 Task: Select the error option in the lint arguments in a color function.
Action: Mouse moved to (30, 652)
Screenshot: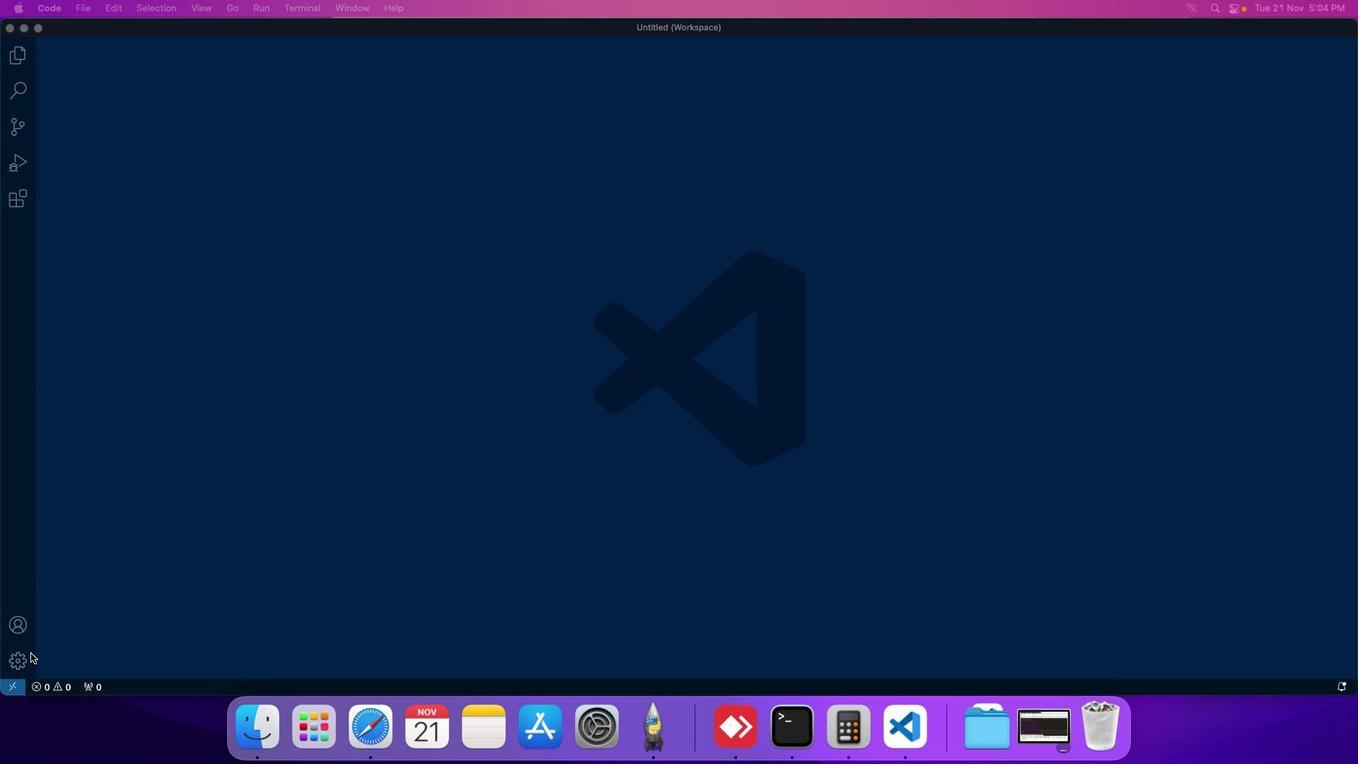 
Action: Mouse pressed left at (30, 652)
Screenshot: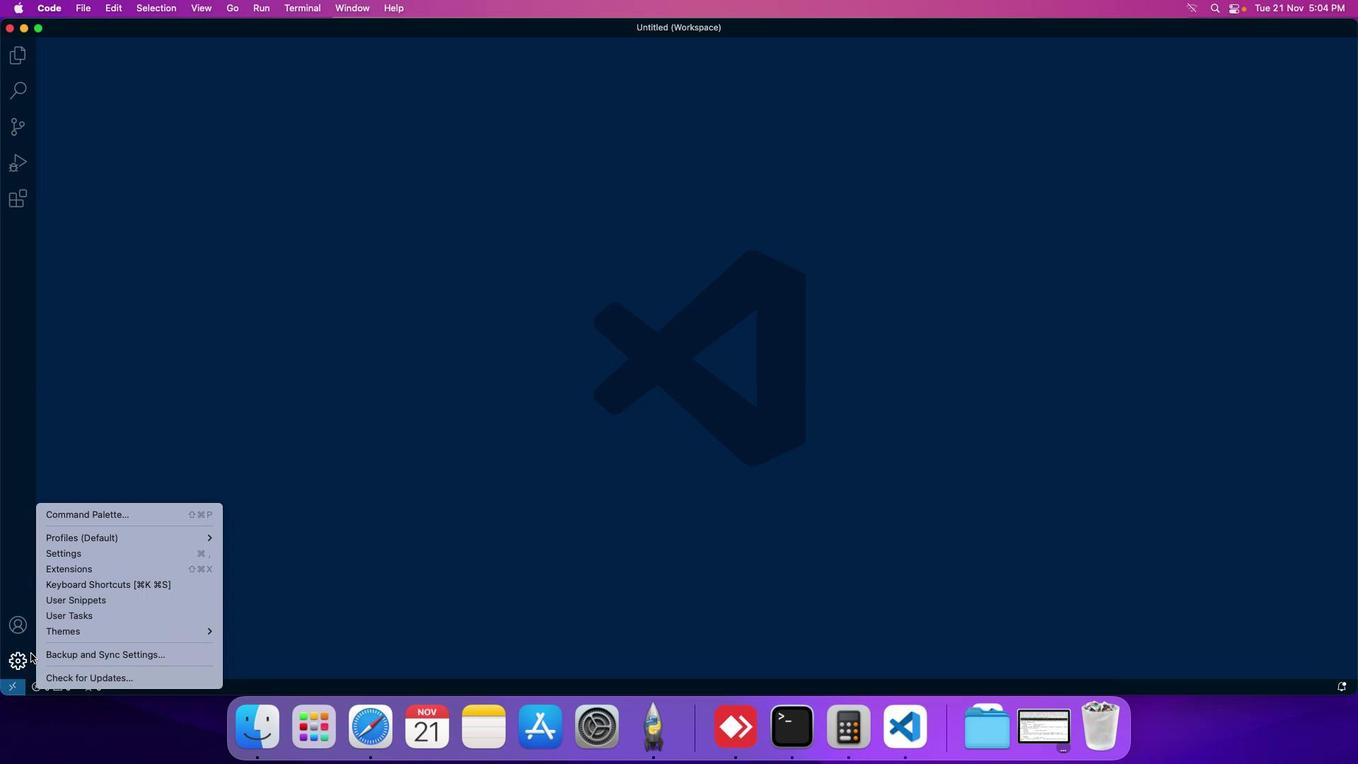 
Action: Mouse moved to (71, 553)
Screenshot: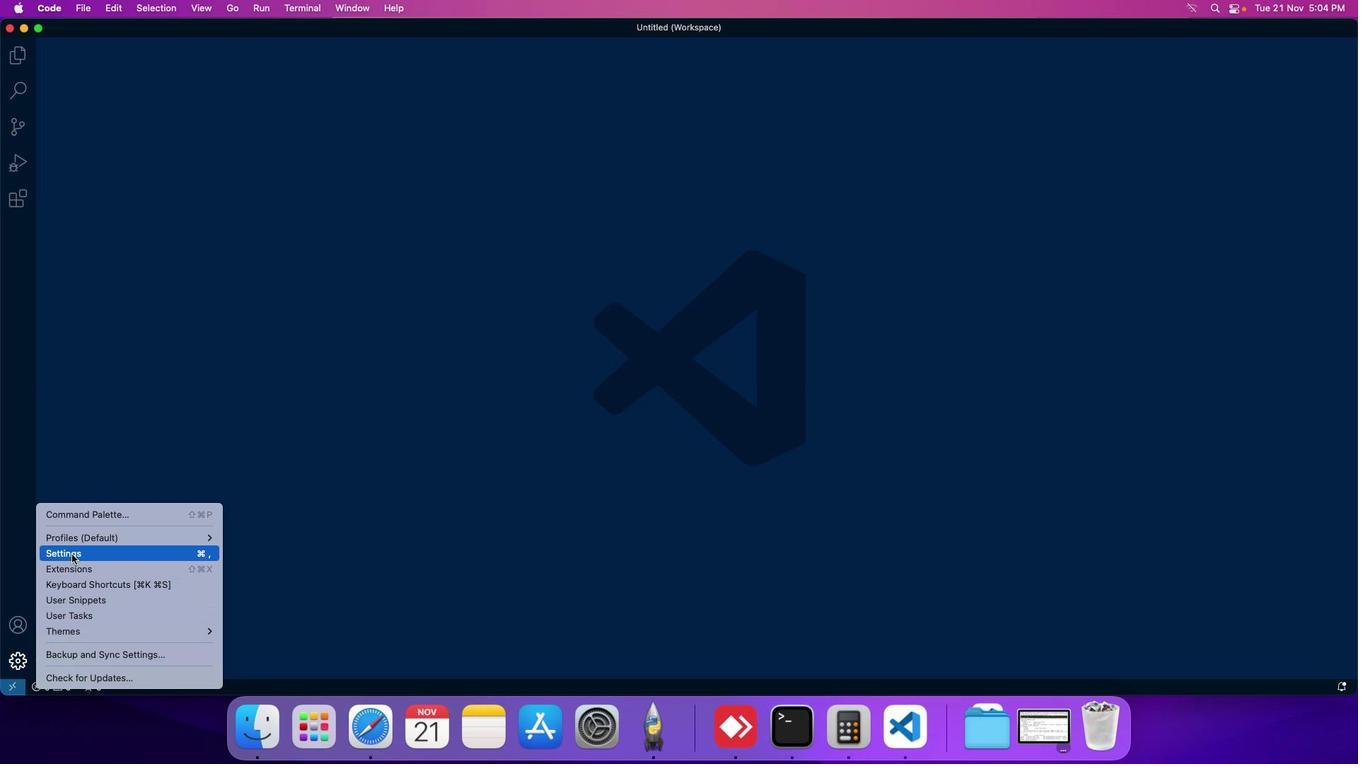 
Action: Mouse pressed left at (71, 553)
Screenshot: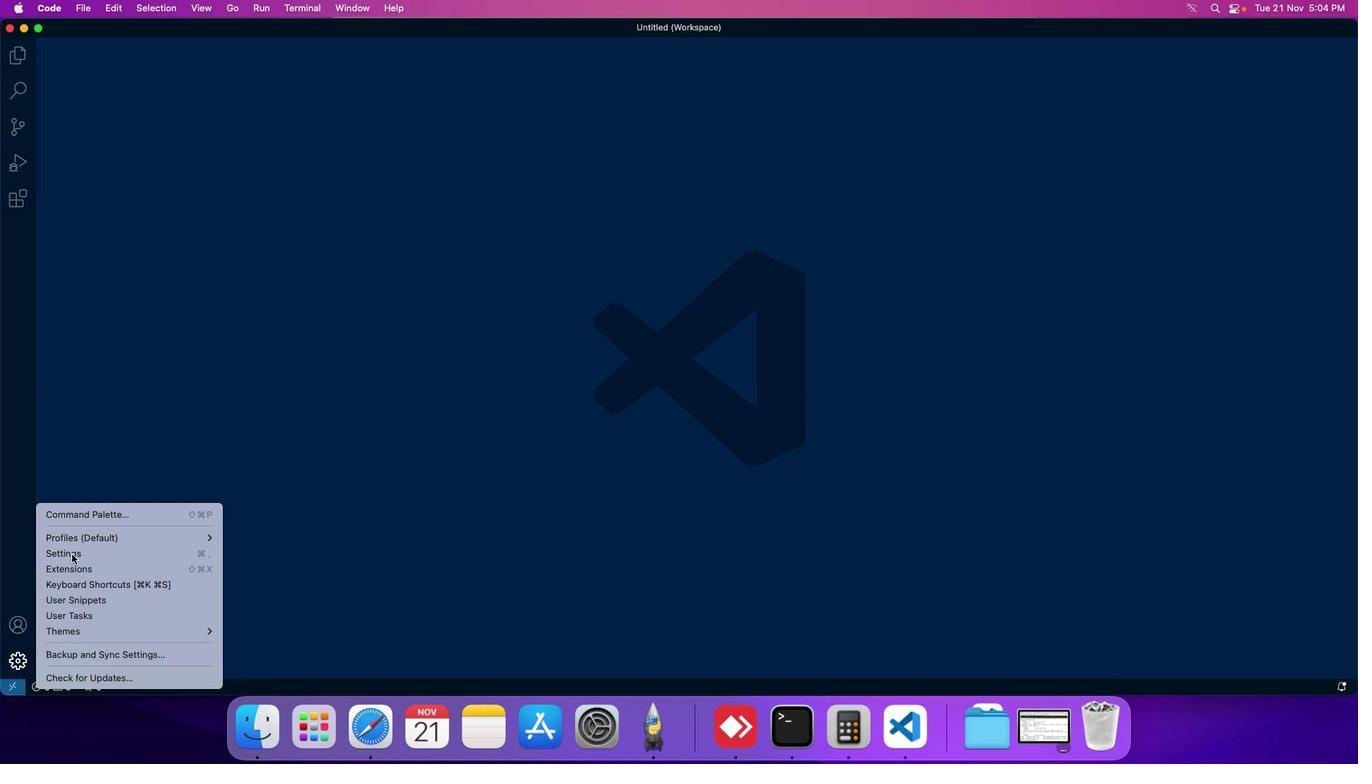 
Action: Mouse moved to (323, 113)
Screenshot: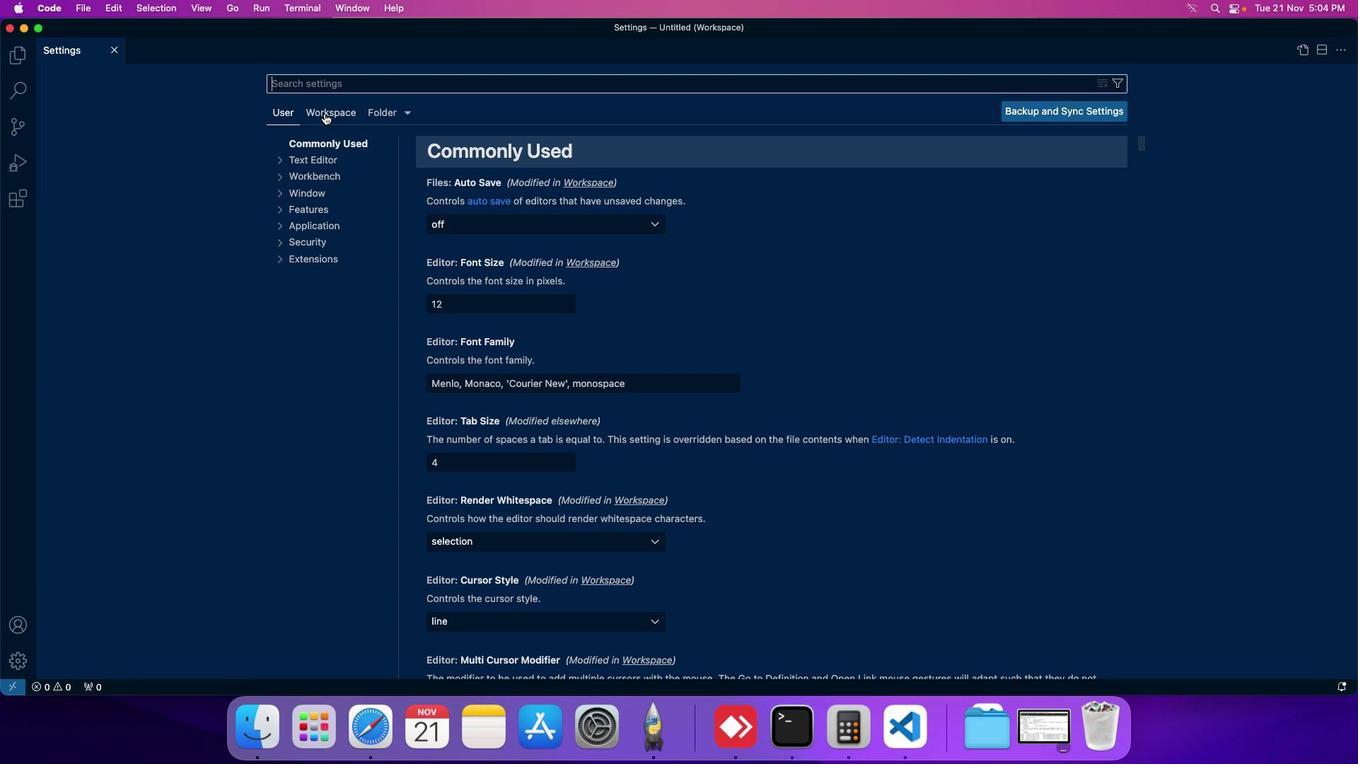 
Action: Mouse pressed left at (323, 113)
Screenshot: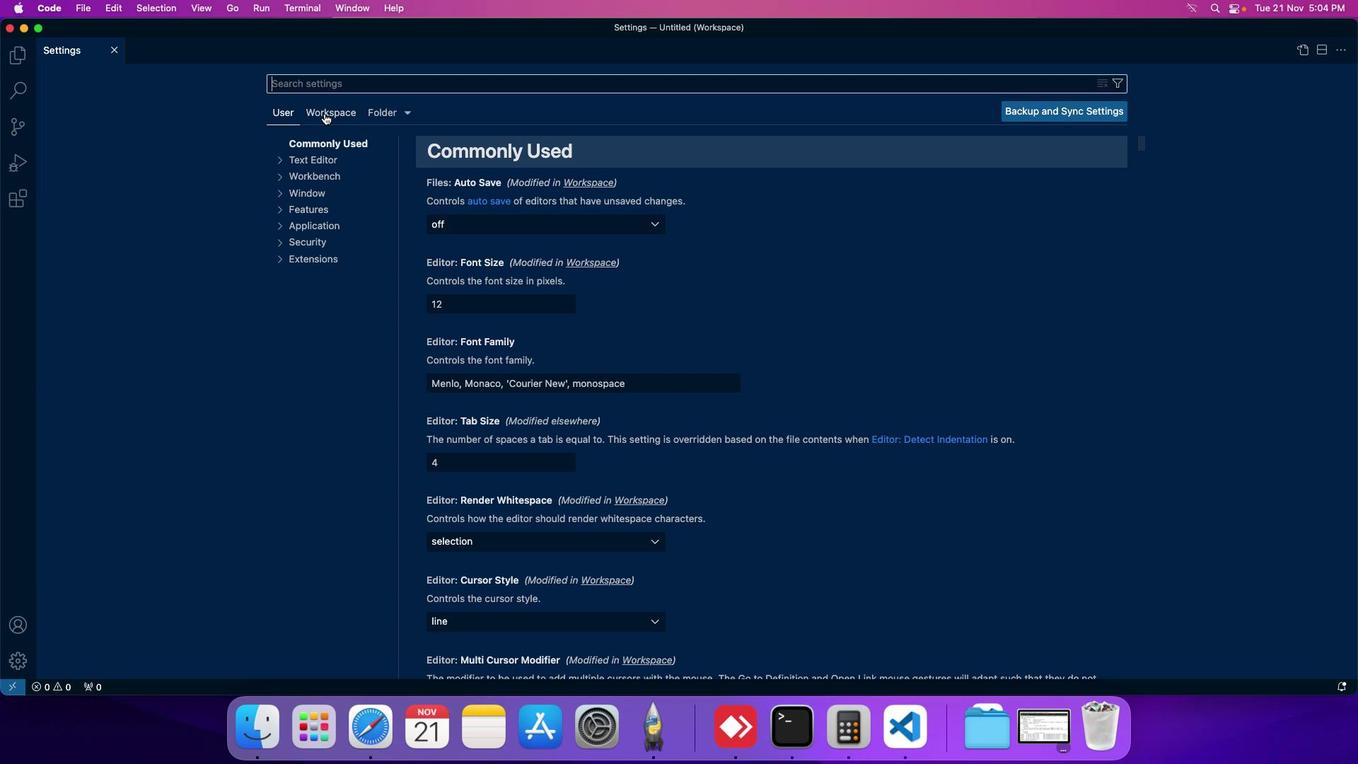 
Action: Mouse moved to (321, 239)
Screenshot: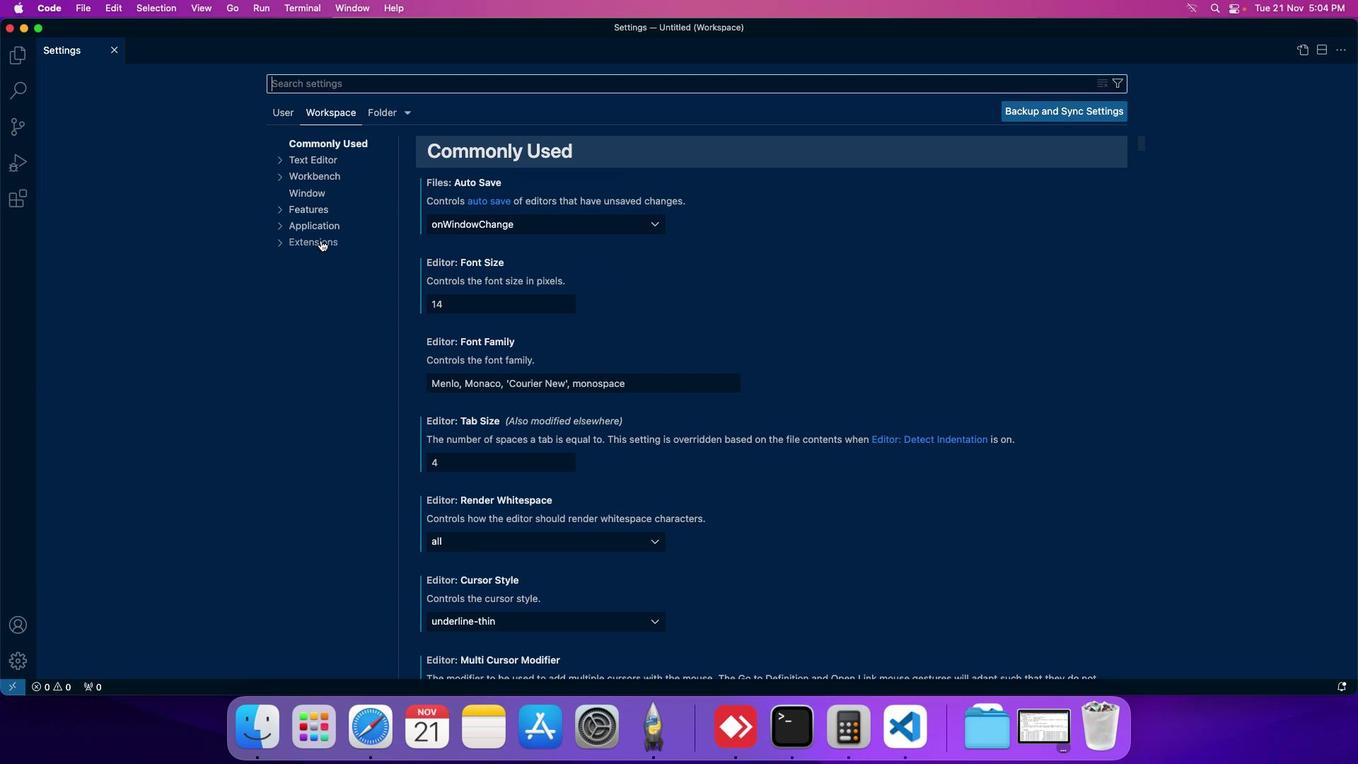 
Action: Mouse pressed left at (321, 239)
Screenshot: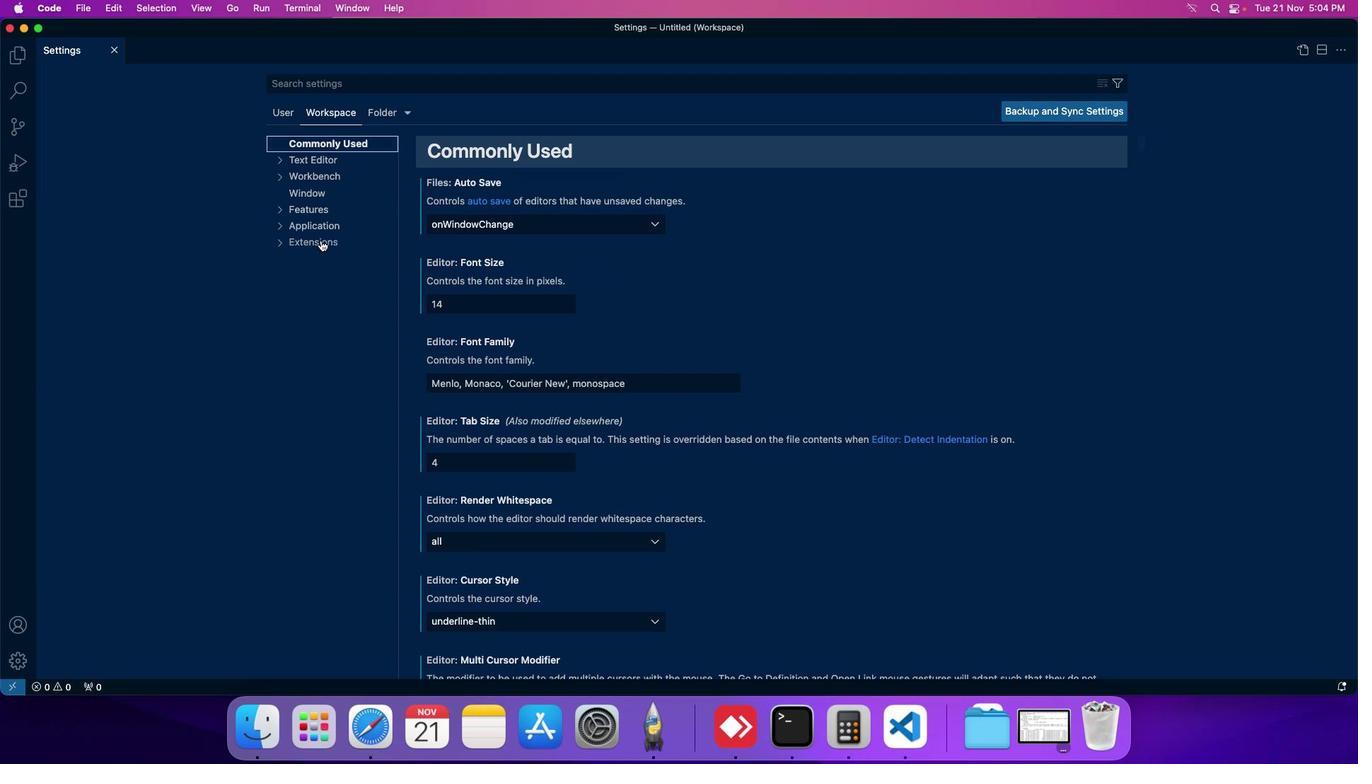 
Action: Mouse moved to (322, 325)
Screenshot: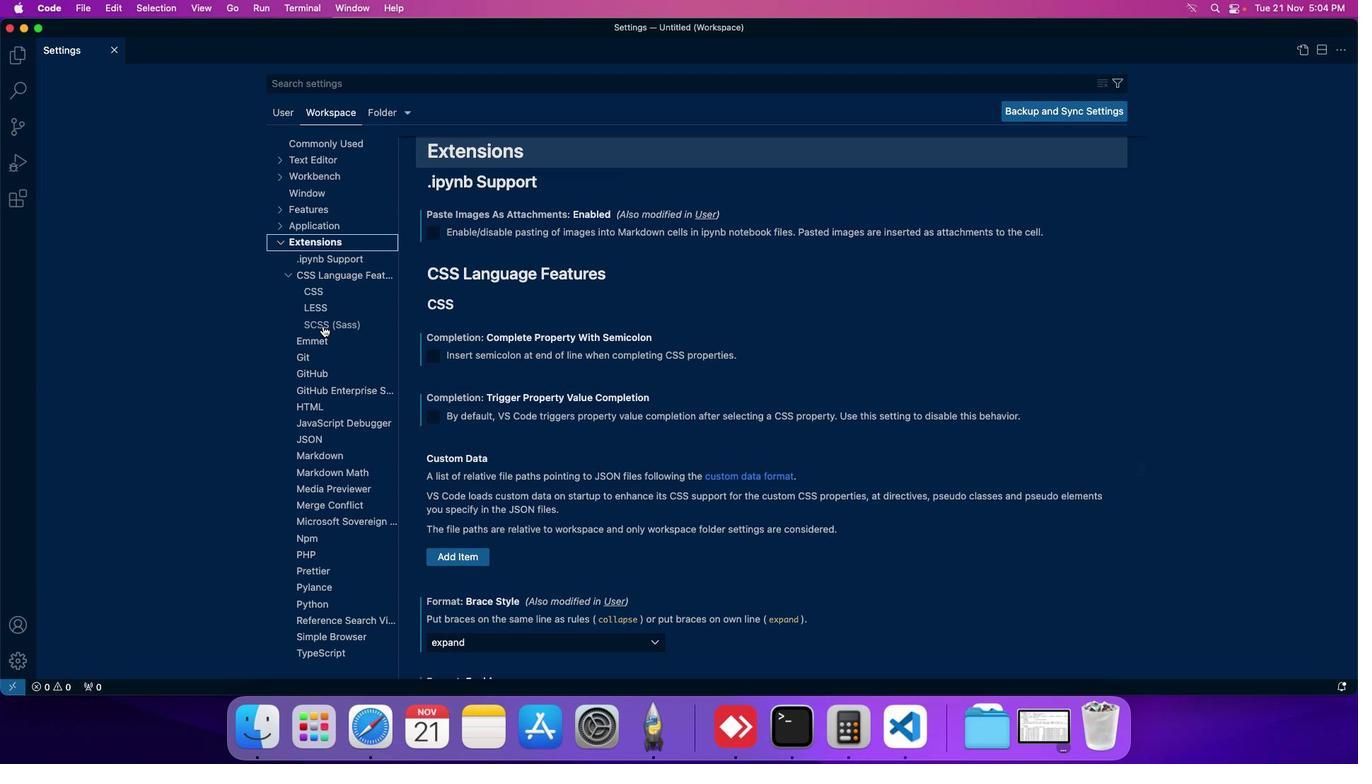 
Action: Mouse pressed left at (322, 325)
Screenshot: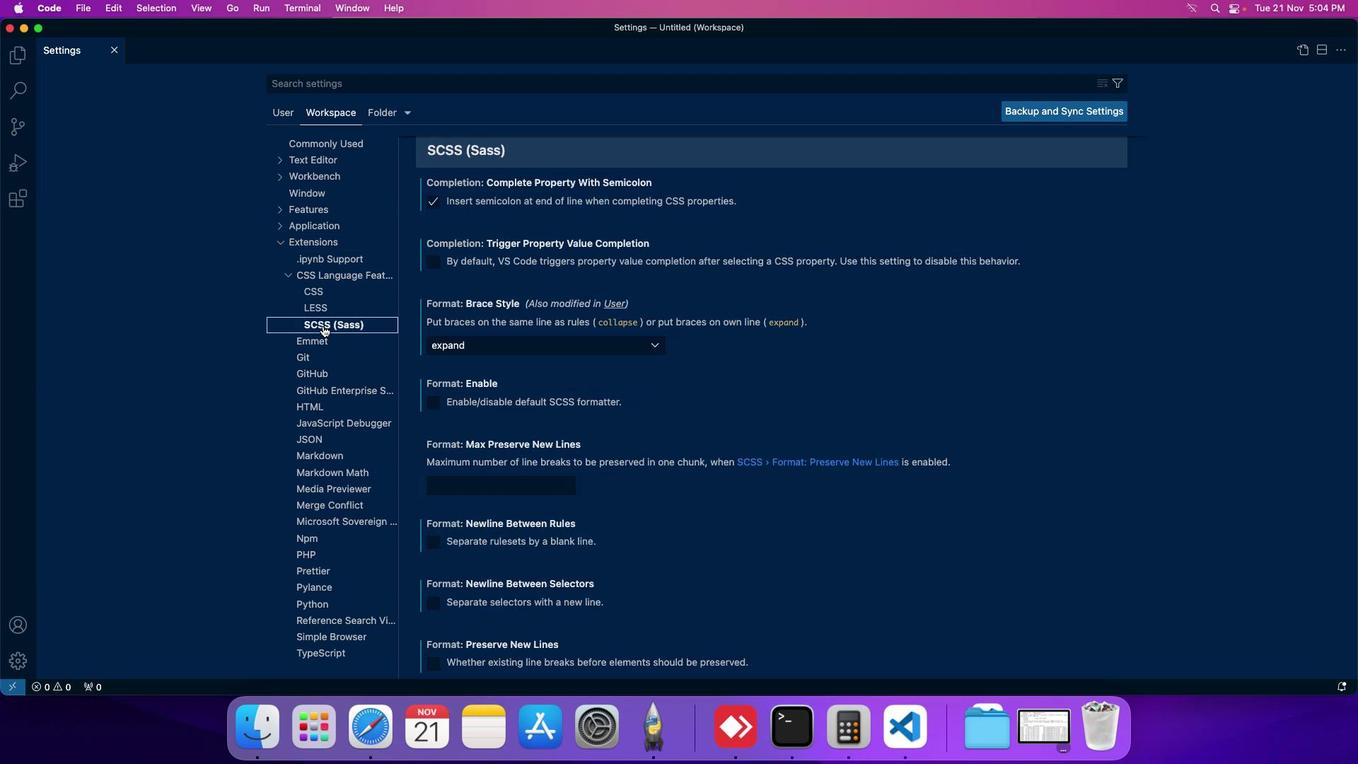 
Action: Mouse moved to (553, 348)
Screenshot: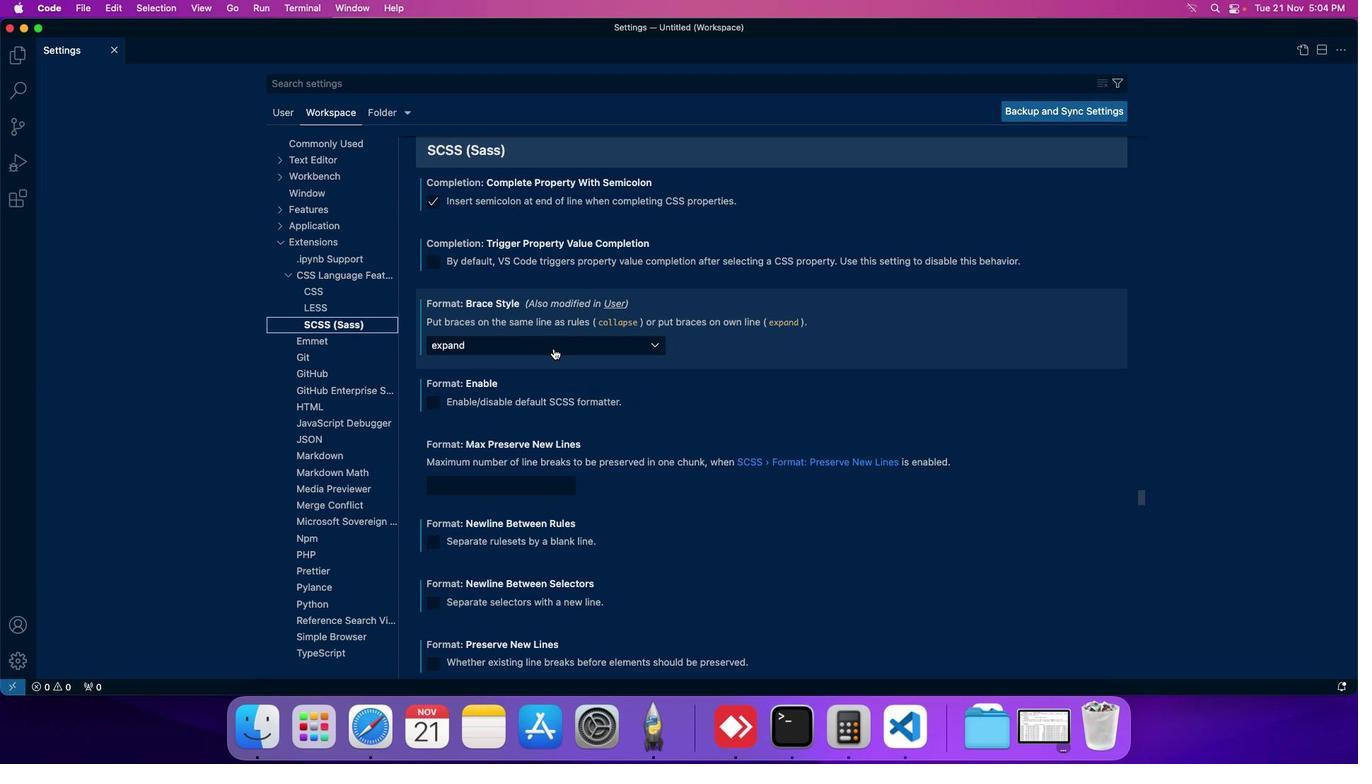 
Action: Mouse scrolled (553, 348) with delta (0, 0)
Screenshot: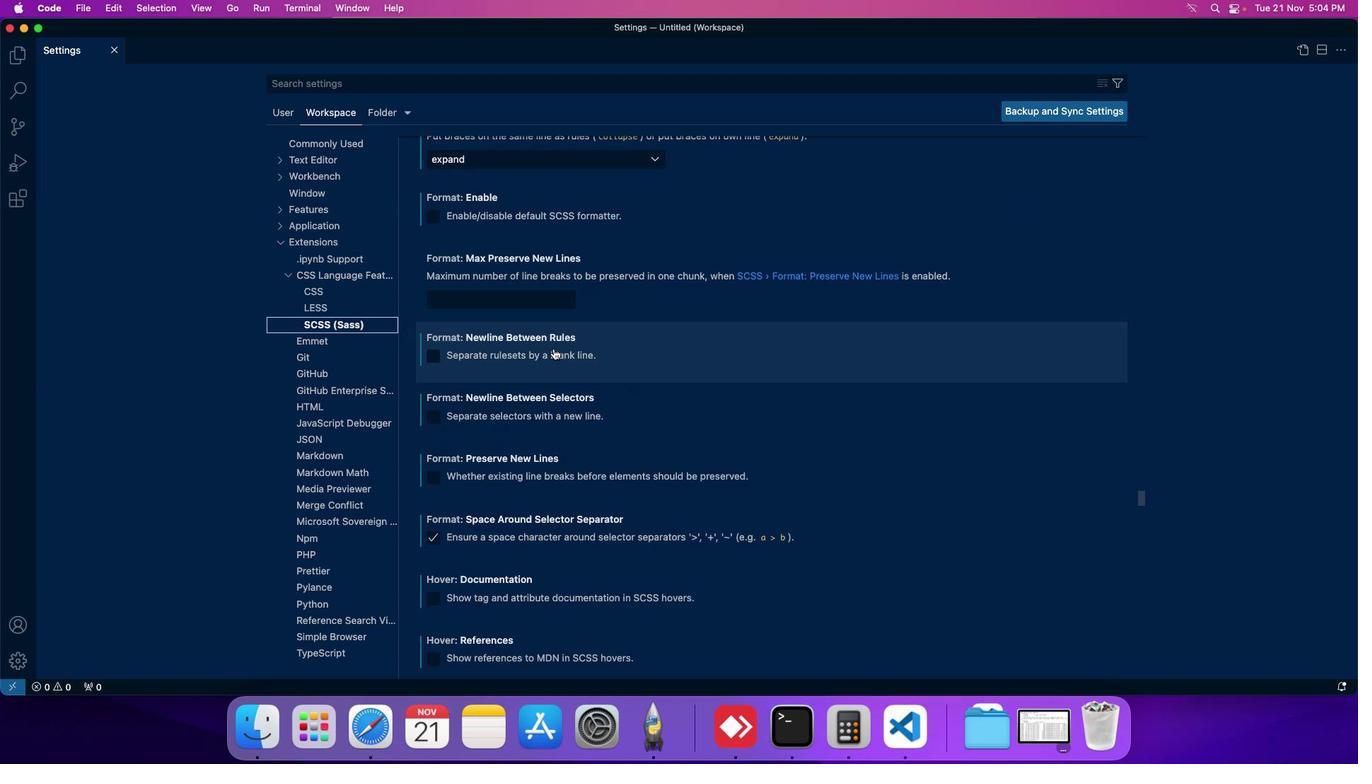 
Action: Mouse scrolled (553, 348) with delta (0, 0)
Screenshot: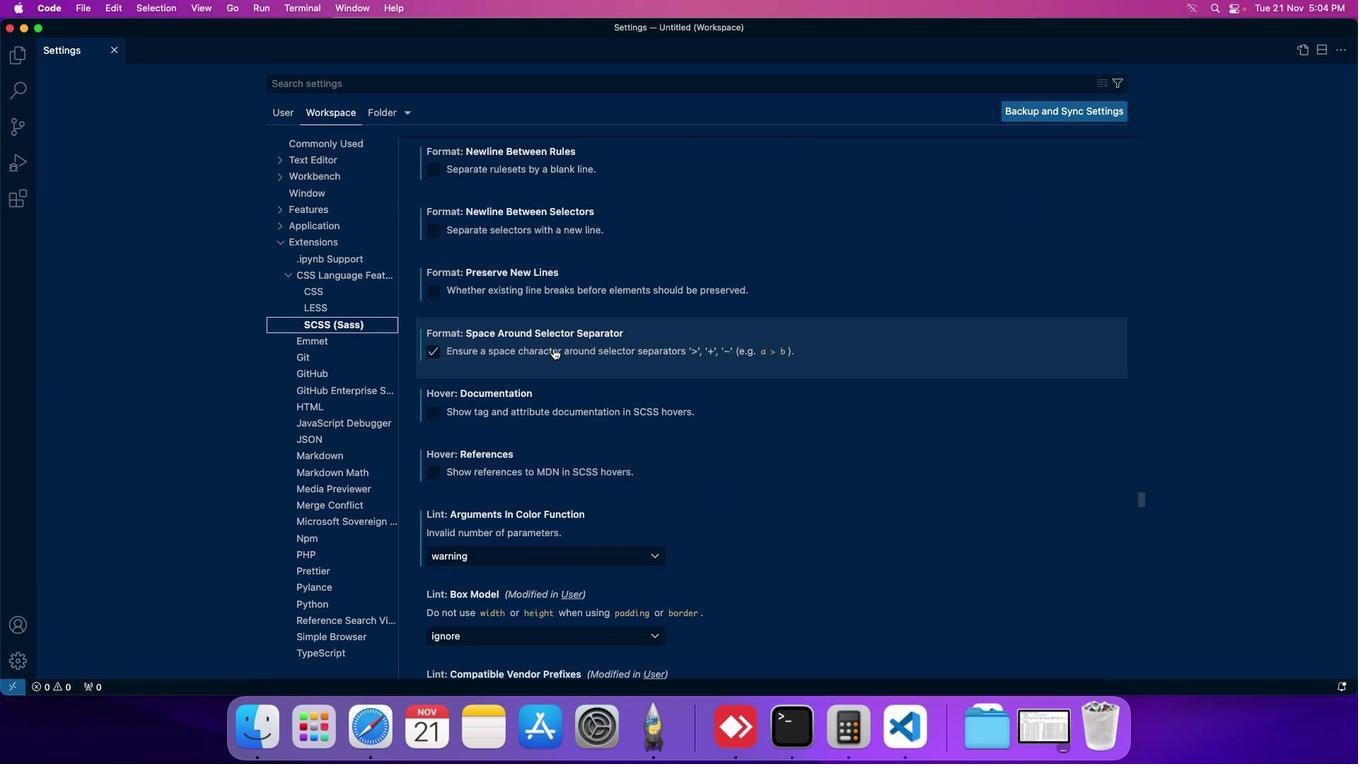 
Action: Mouse scrolled (553, 348) with delta (0, 0)
Screenshot: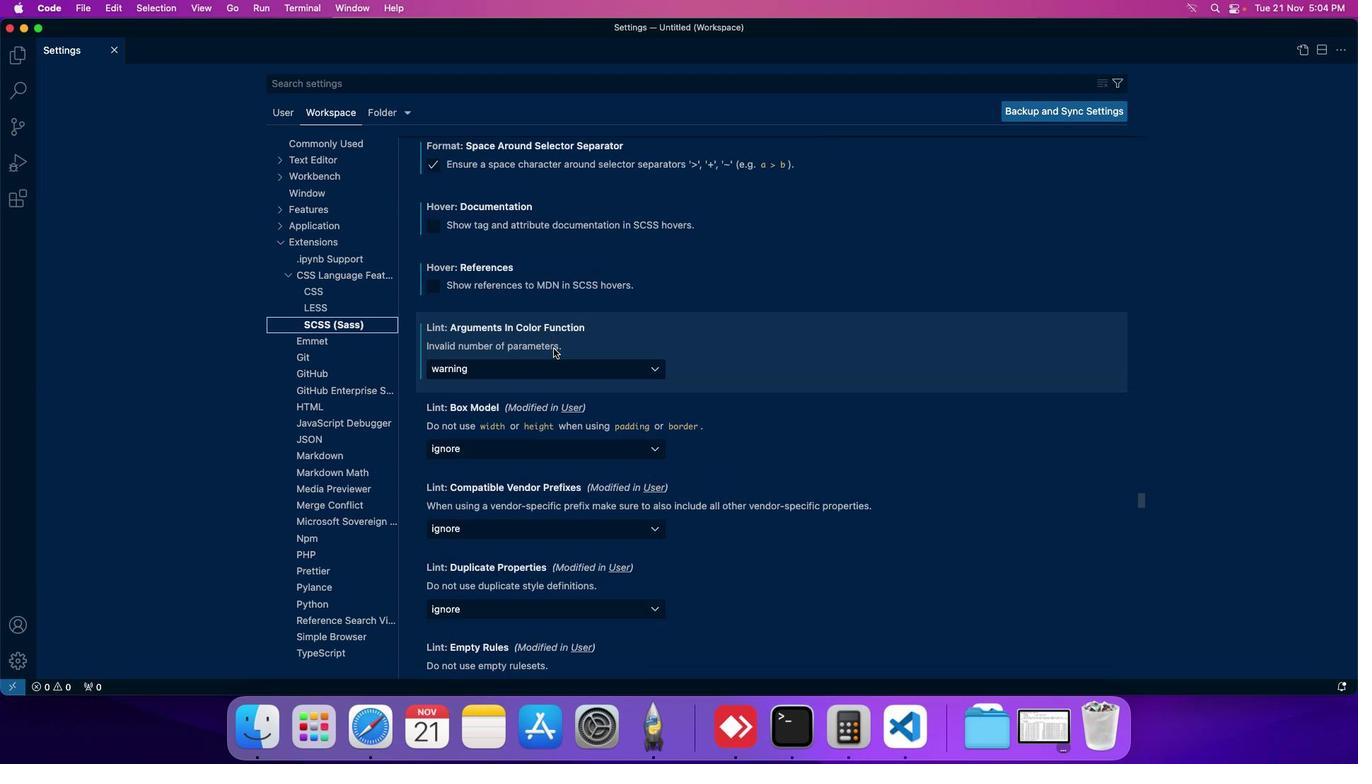 
Action: Mouse scrolled (553, 348) with delta (0, 0)
Screenshot: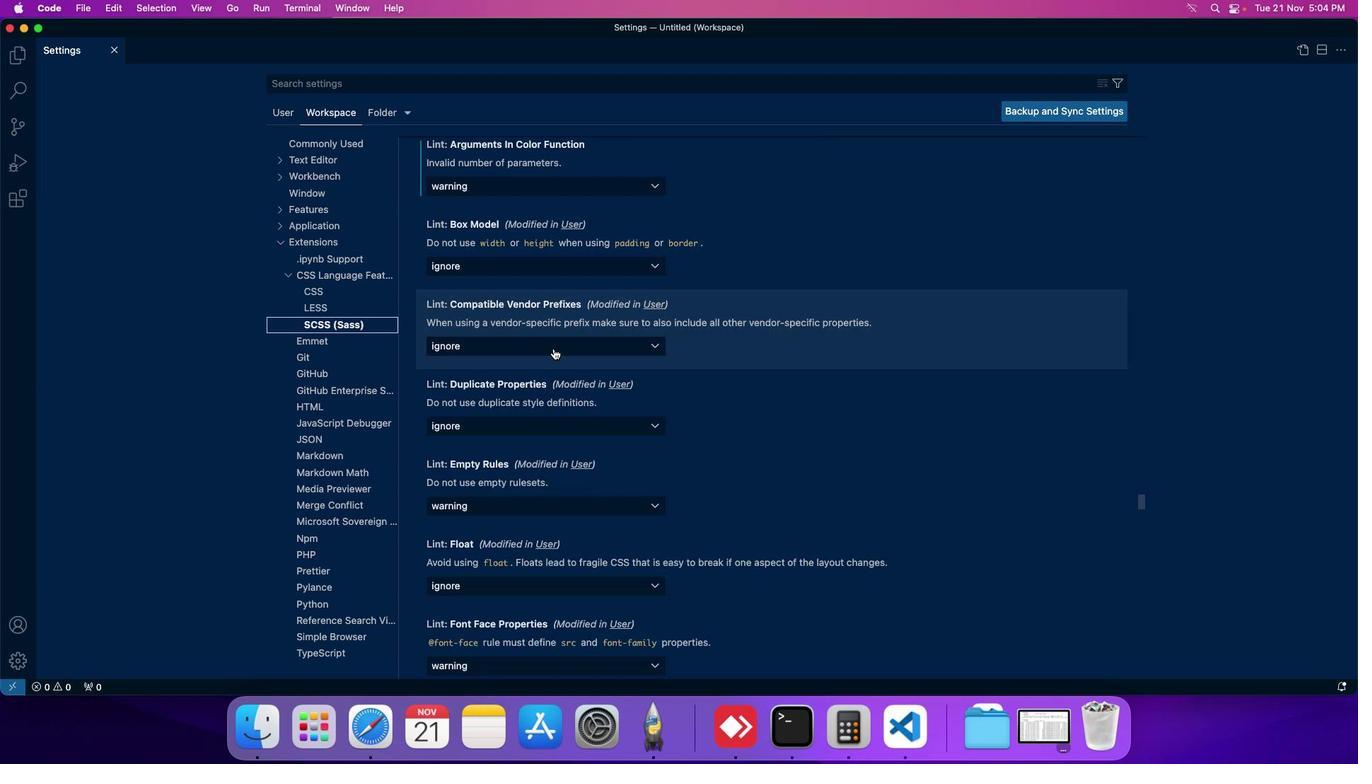 
Action: Mouse moved to (553, 347)
Screenshot: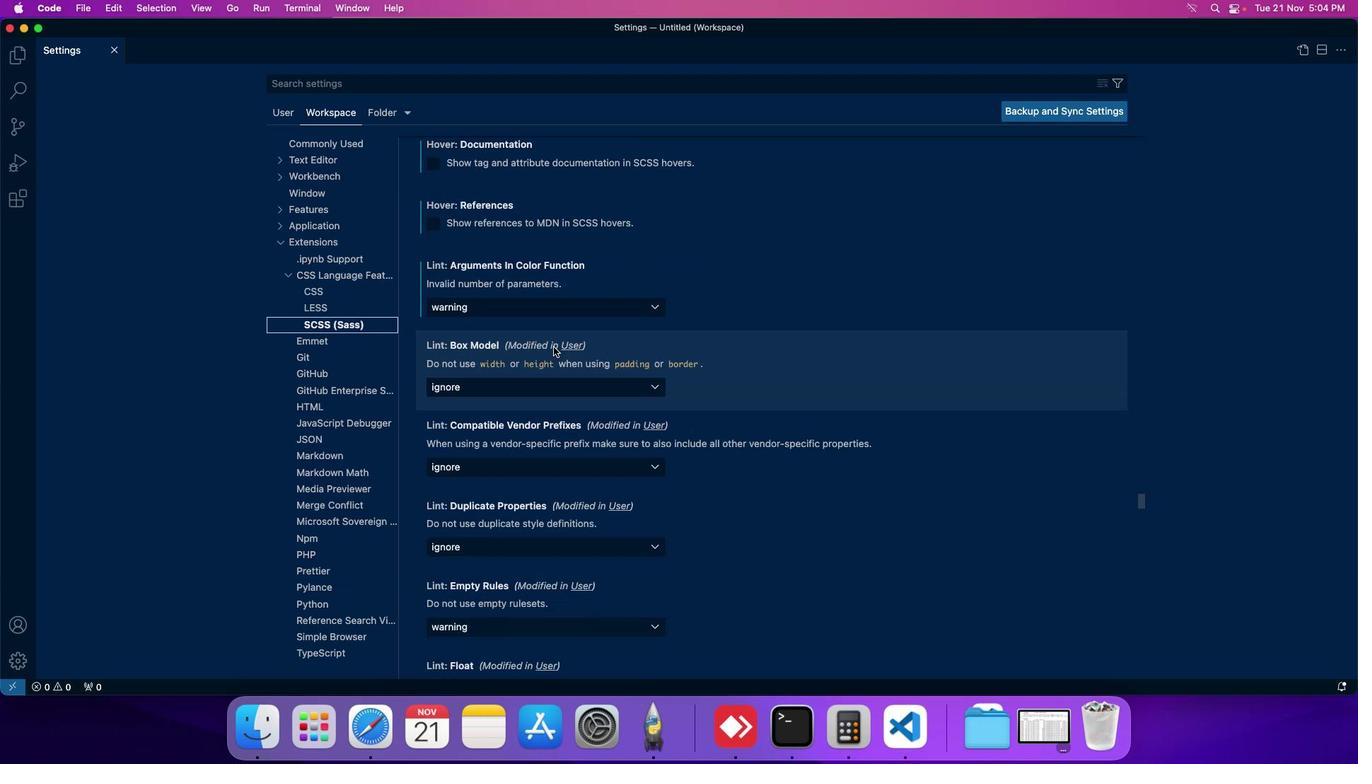
Action: Mouse scrolled (553, 347) with delta (0, 0)
Screenshot: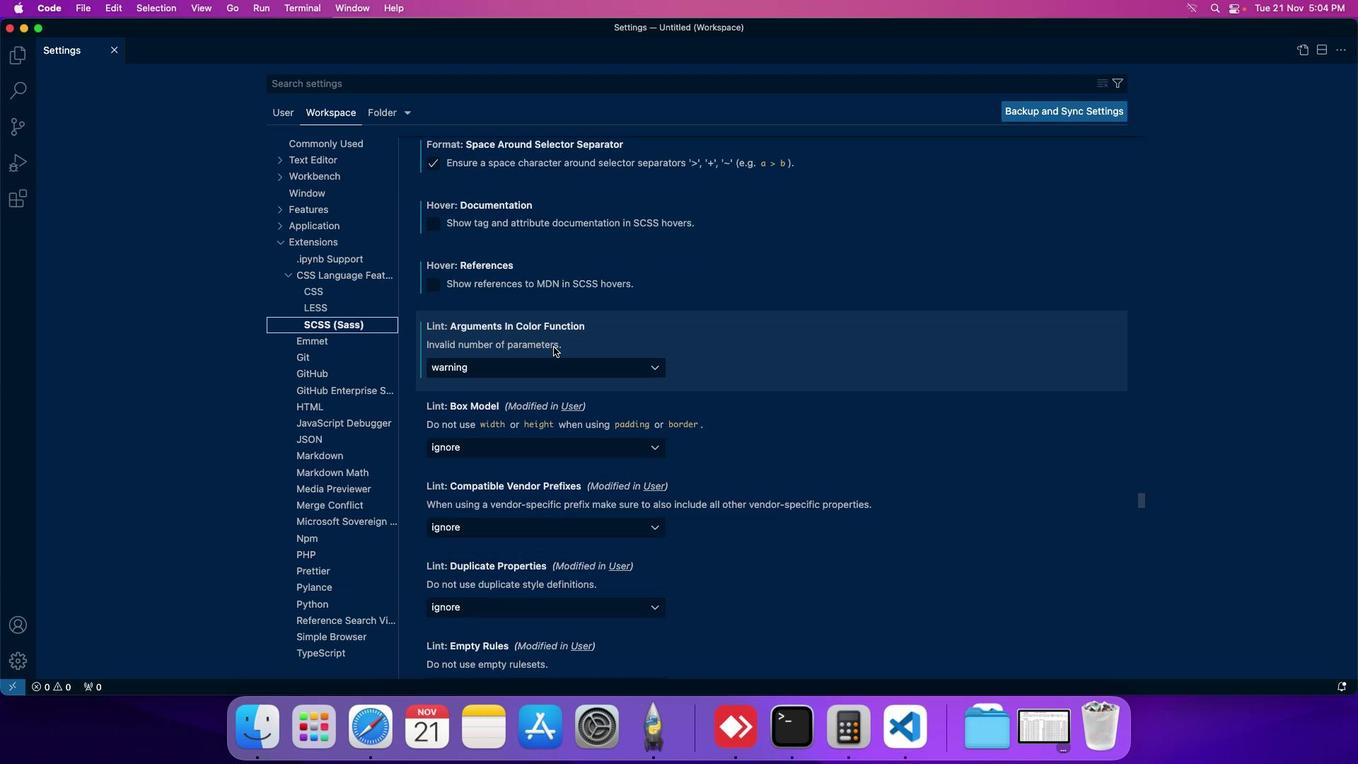 
Action: Mouse moved to (491, 370)
Screenshot: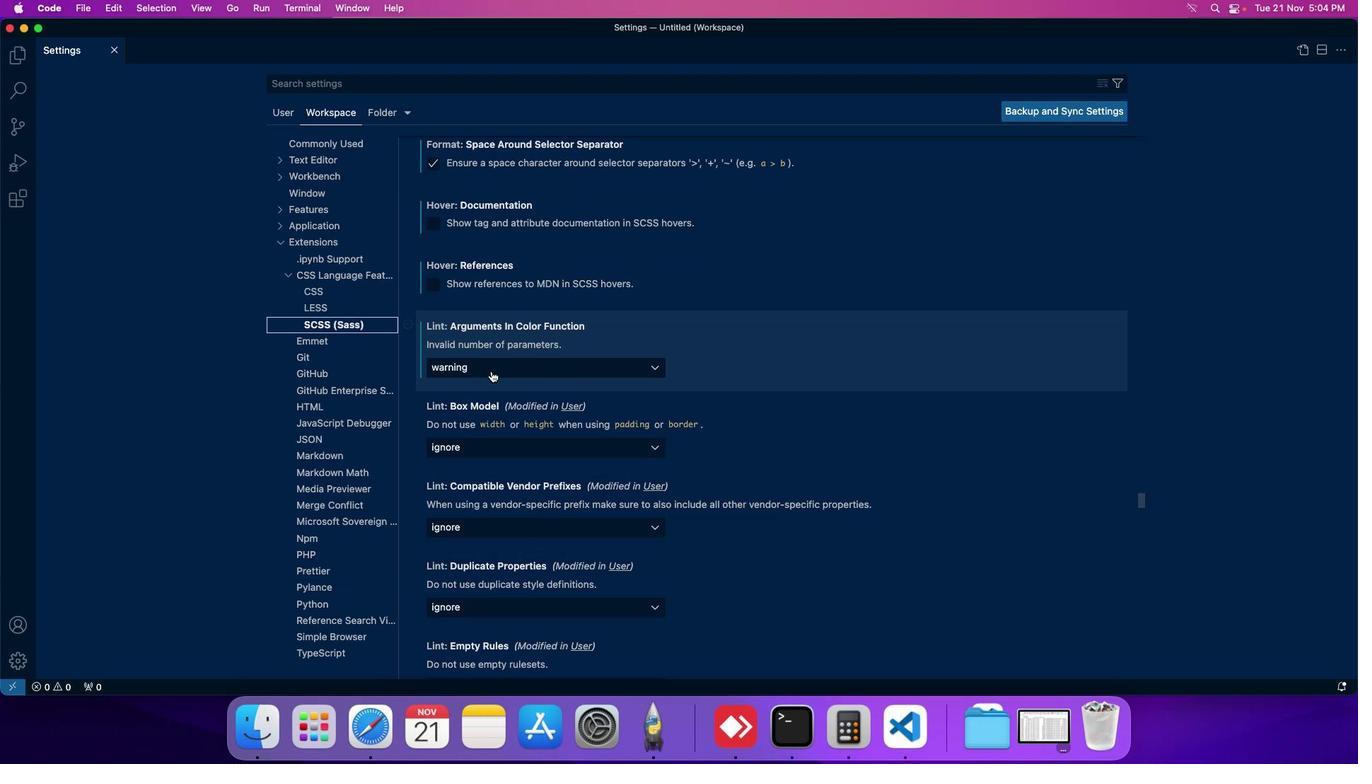 
Action: Mouse pressed left at (491, 370)
Screenshot: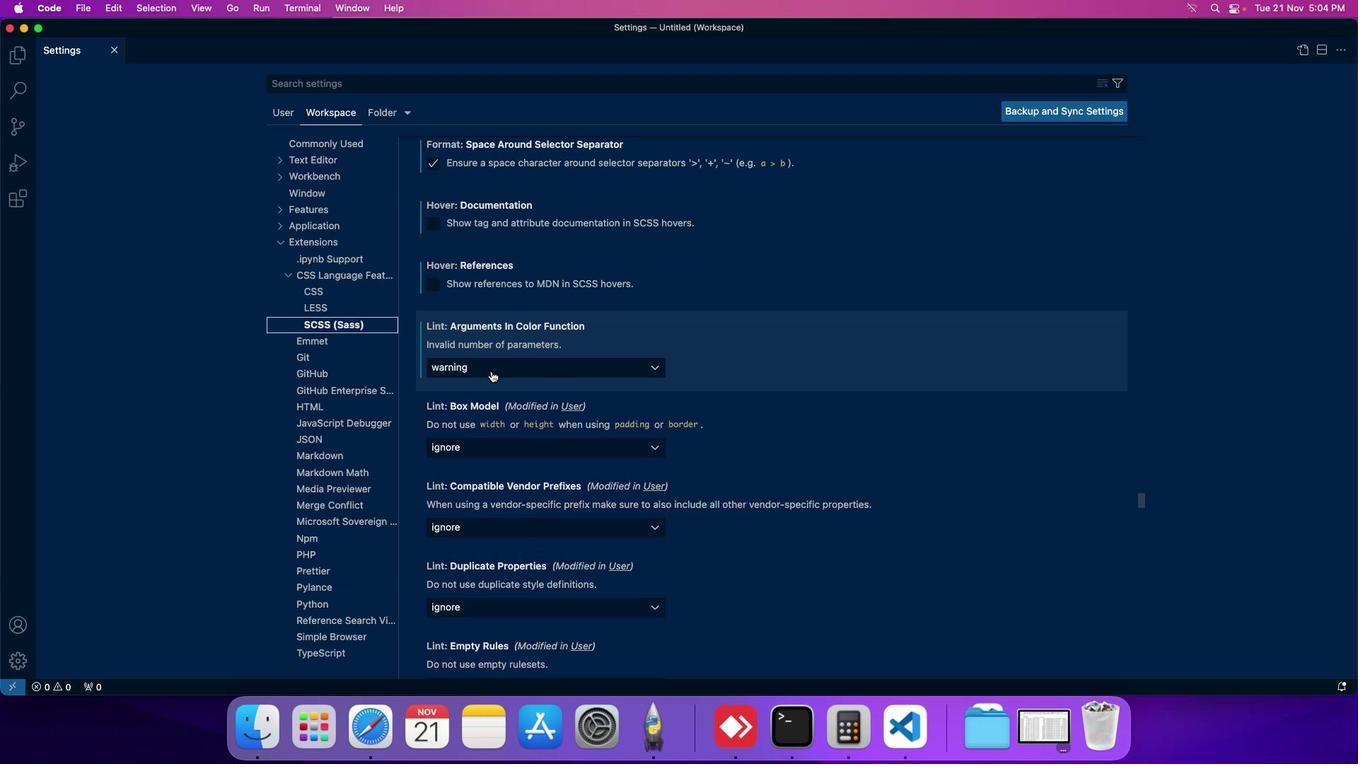 
Action: Mouse moved to (485, 415)
Screenshot: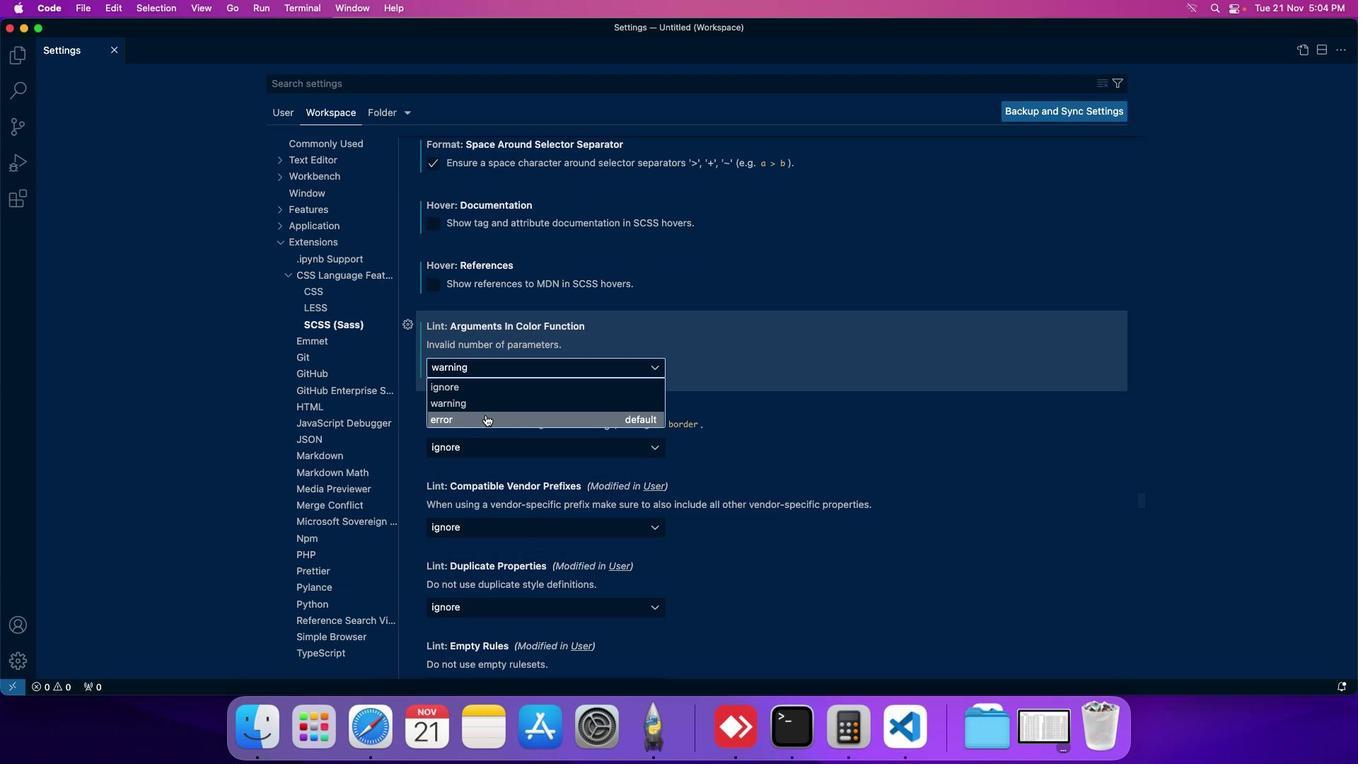 
Action: Mouse pressed left at (485, 415)
Screenshot: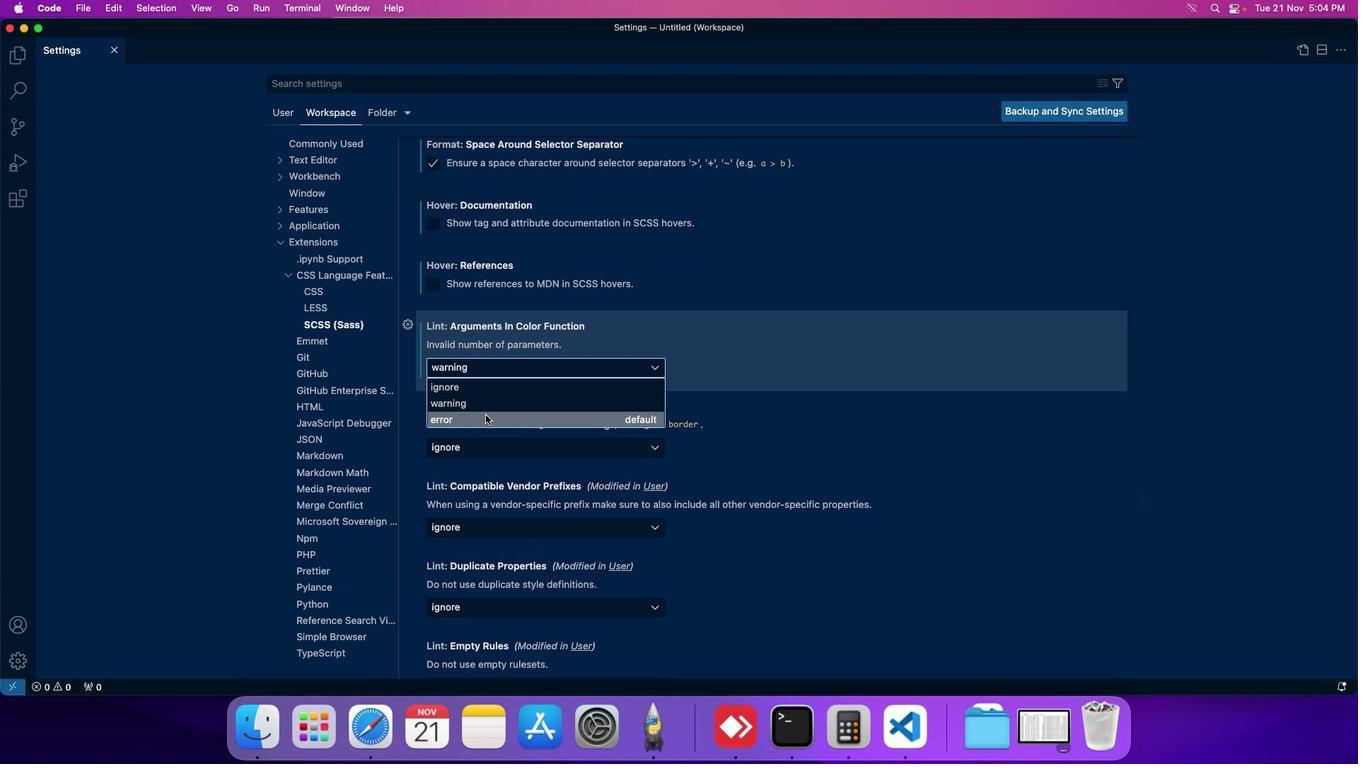 
Action: Mouse moved to (502, 379)
Screenshot: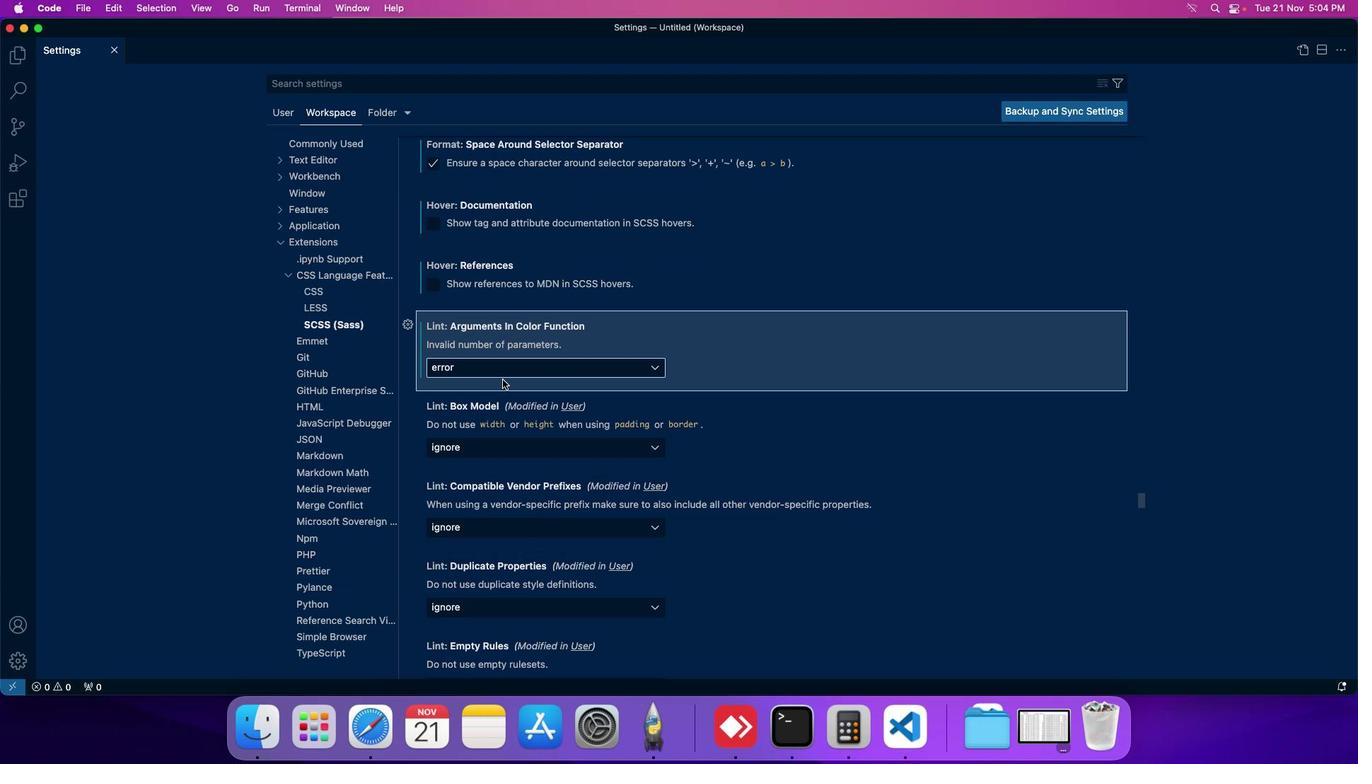 
